 Task: Add a condition where "Channel Is Messaging" in recently solved tickets.
Action: Mouse moved to (146, 194)
Screenshot: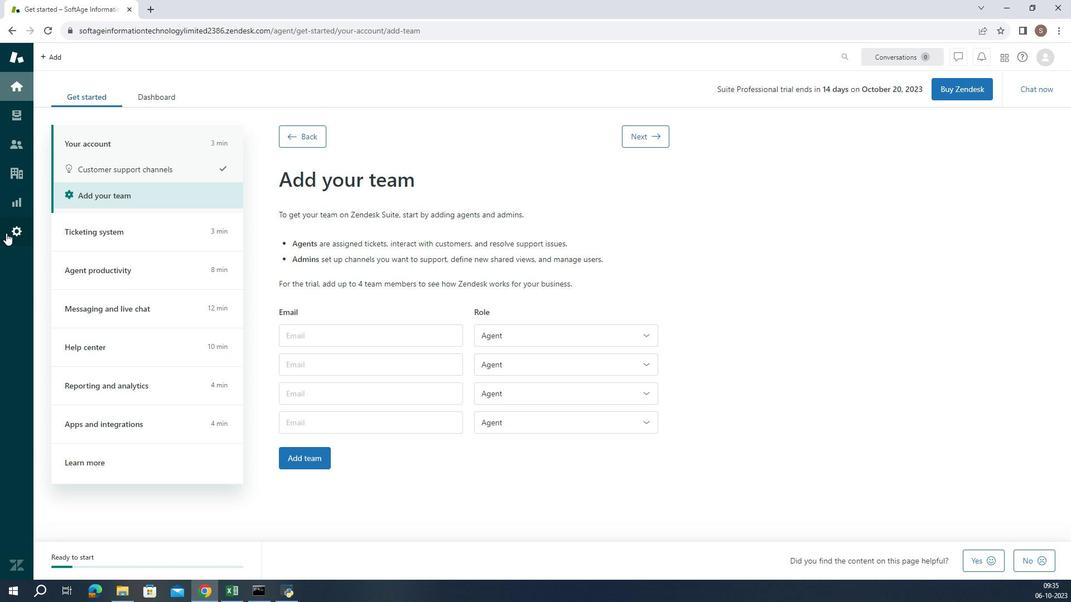 
Action: Mouse pressed left at (146, 194)
Screenshot: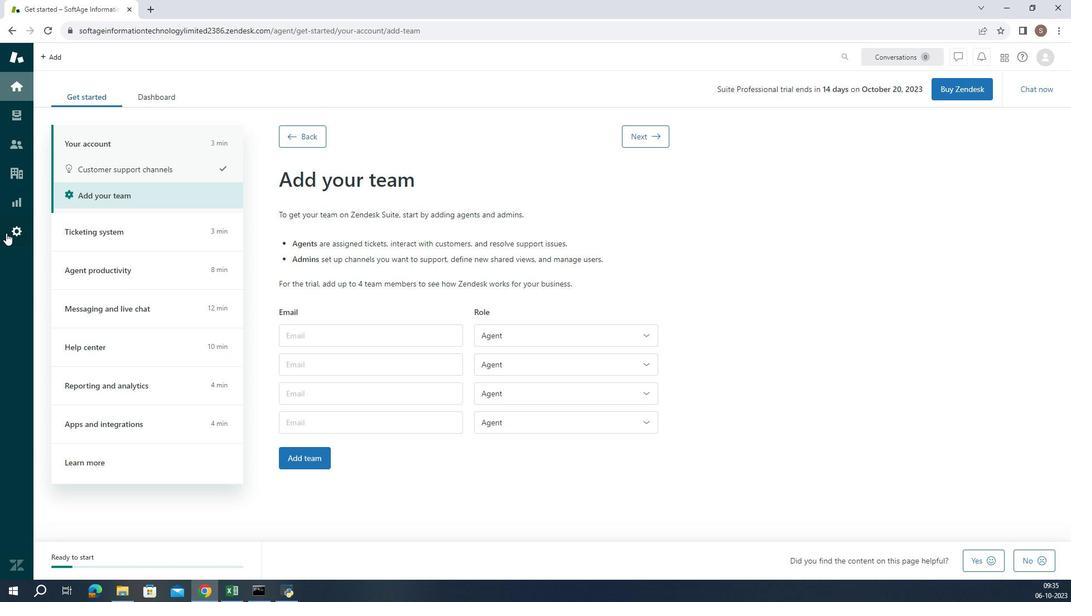 
Action: Mouse moved to (385, 508)
Screenshot: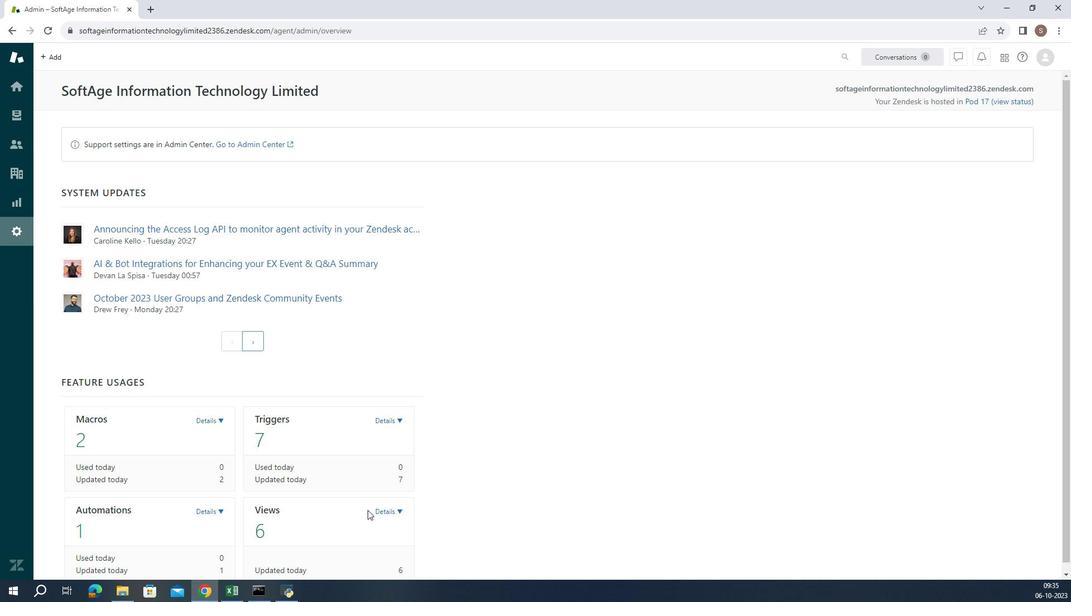 
Action: Mouse pressed left at (385, 508)
Screenshot: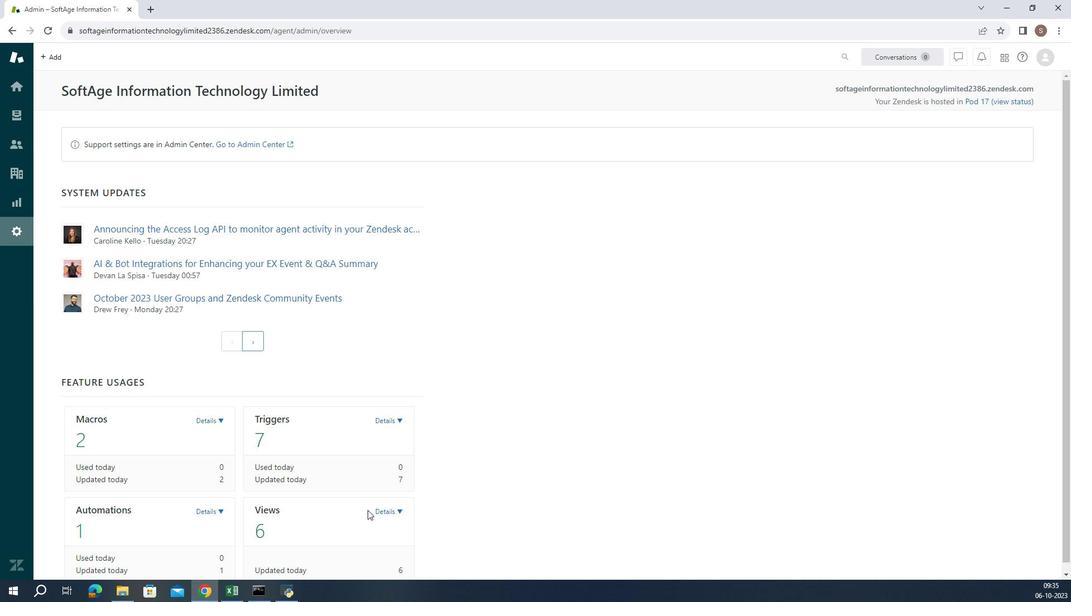 
Action: Mouse moved to (392, 512)
Screenshot: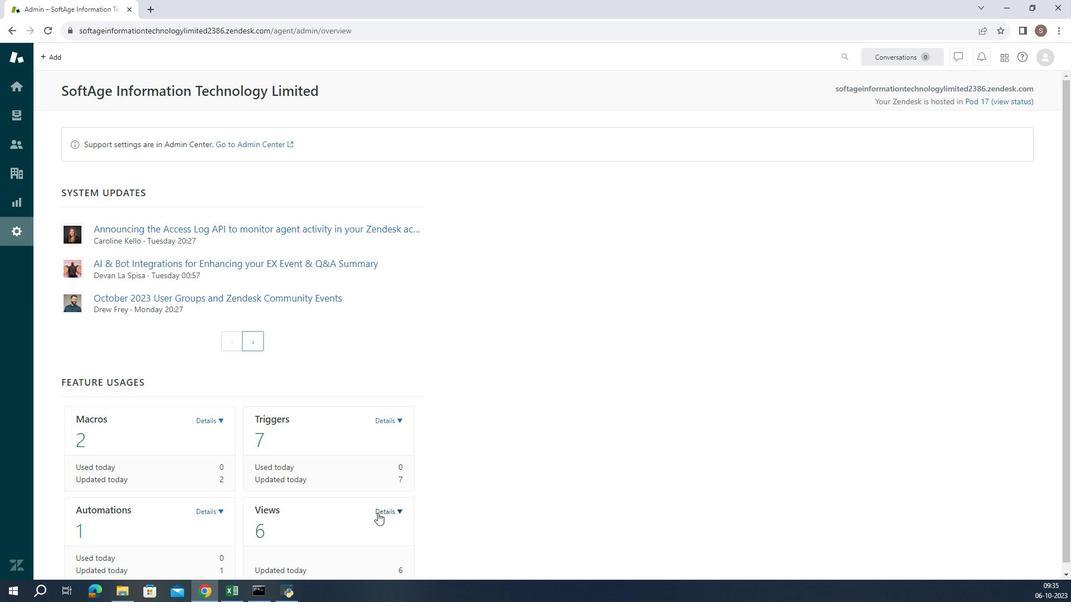 
Action: Mouse pressed left at (392, 512)
Screenshot: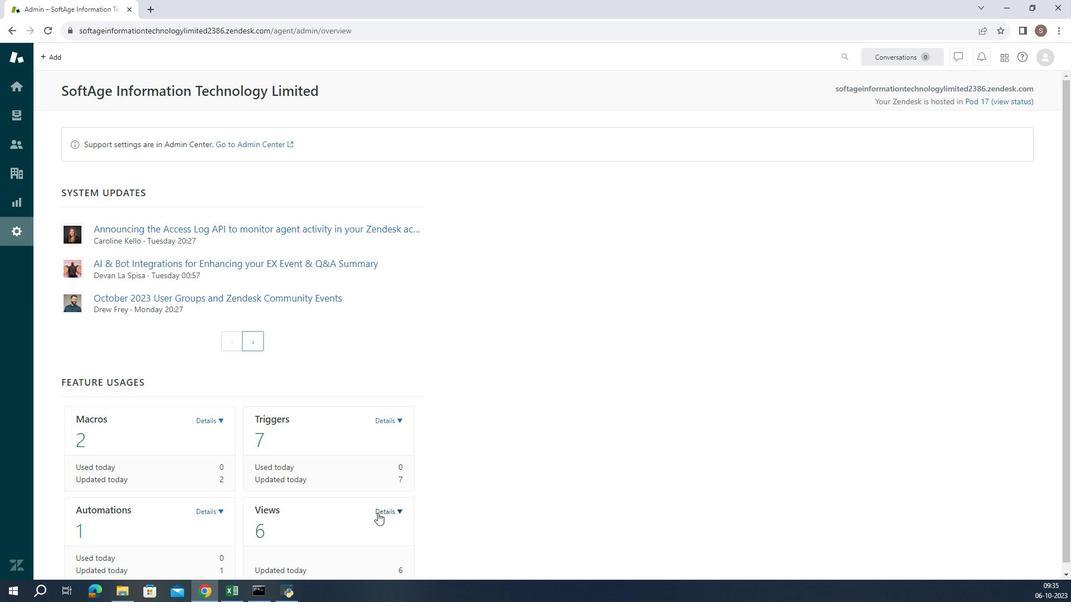 
Action: Mouse scrolled (392, 511) with delta (0, 0)
Screenshot: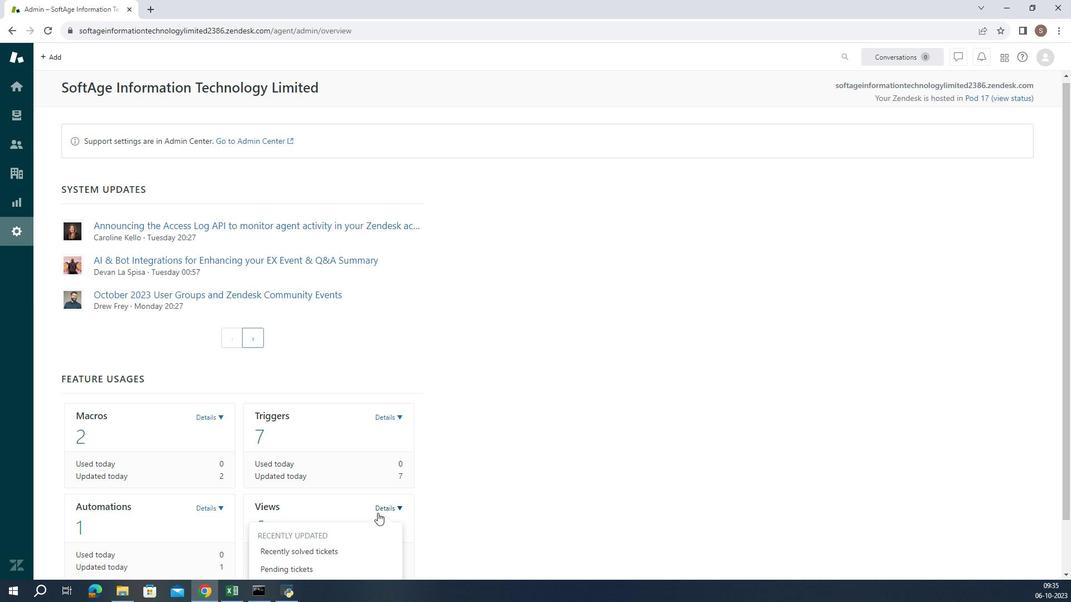 
Action: Mouse scrolled (392, 511) with delta (0, 0)
Screenshot: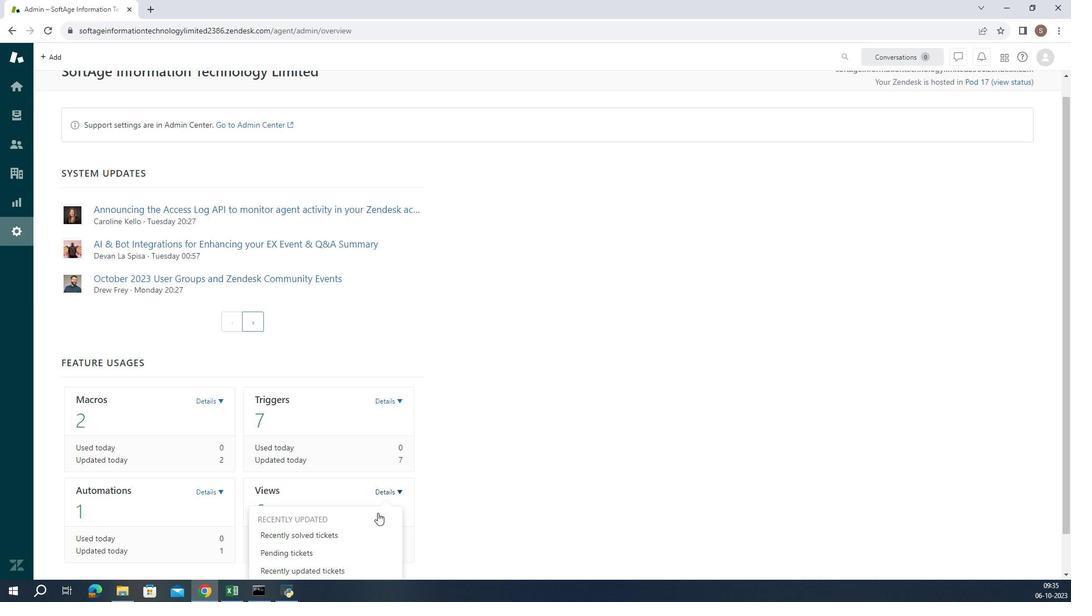 
Action: Mouse moved to (389, 491)
Screenshot: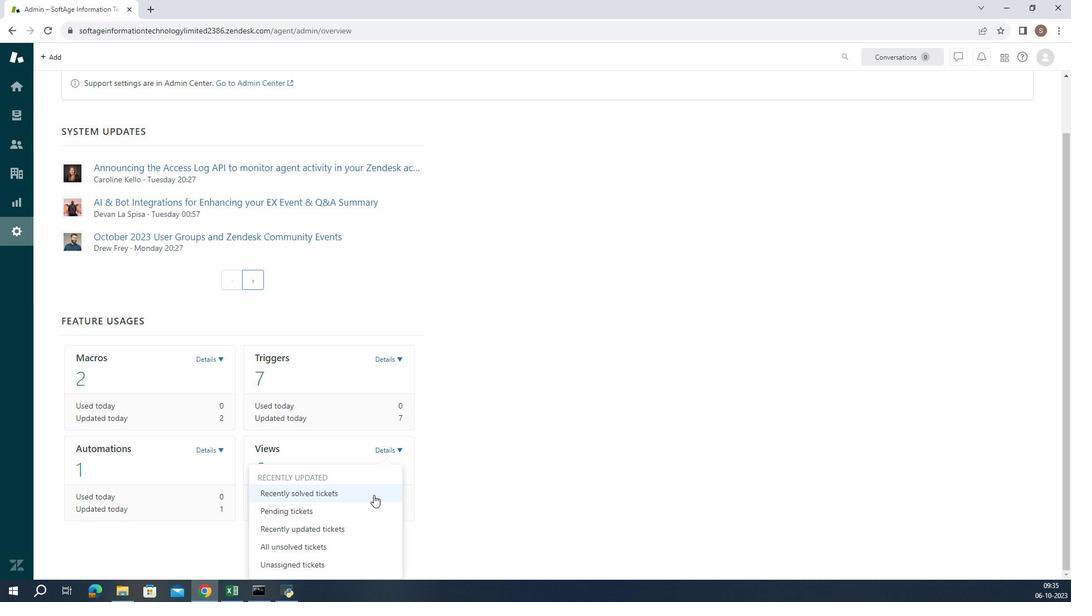 
Action: Mouse pressed left at (389, 491)
Screenshot: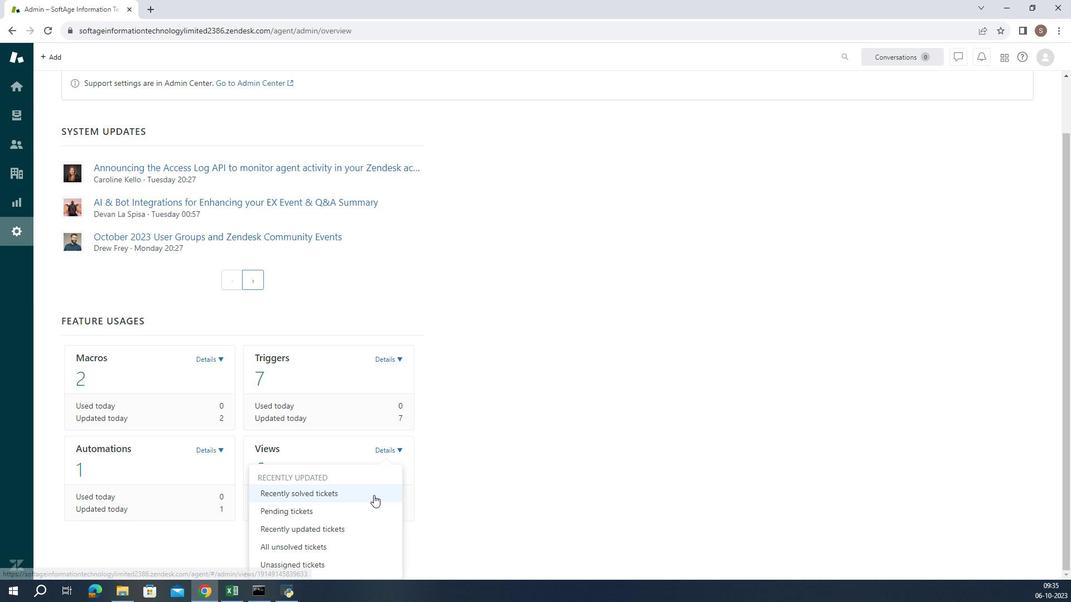 
Action: Mouse moved to (261, 349)
Screenshot: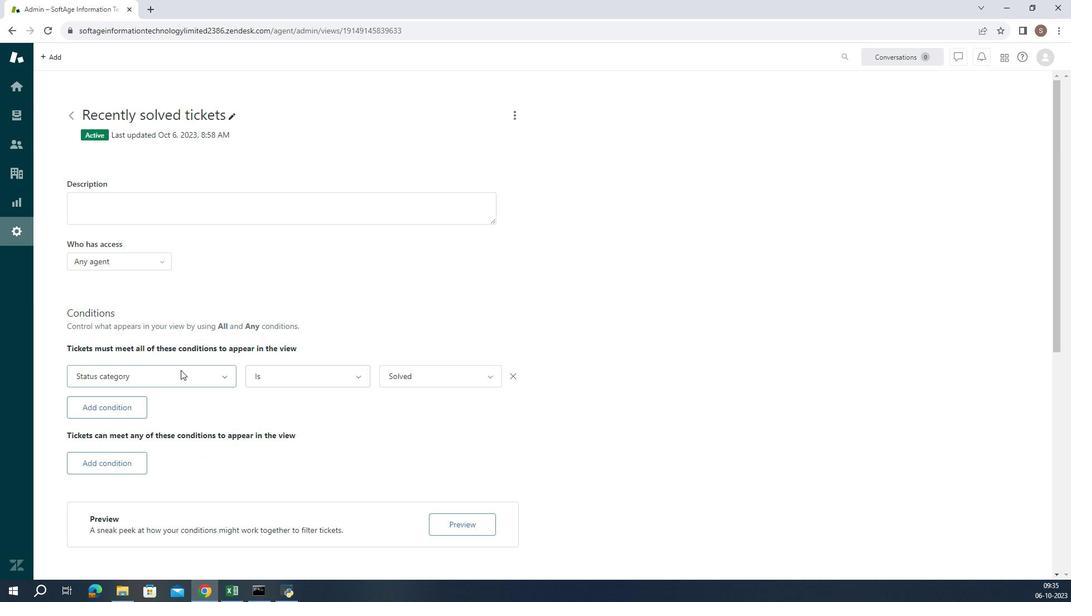 
Action: Mouse pressed left at (261, 349)
Screenshot: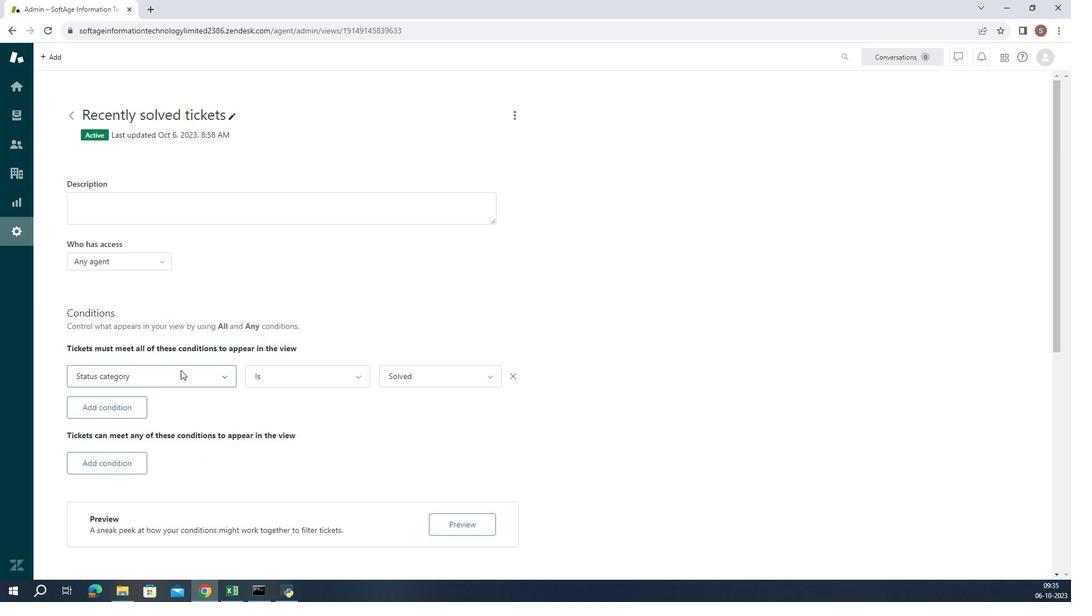
Action: Mouse moved to (253, 248)
Screenshot: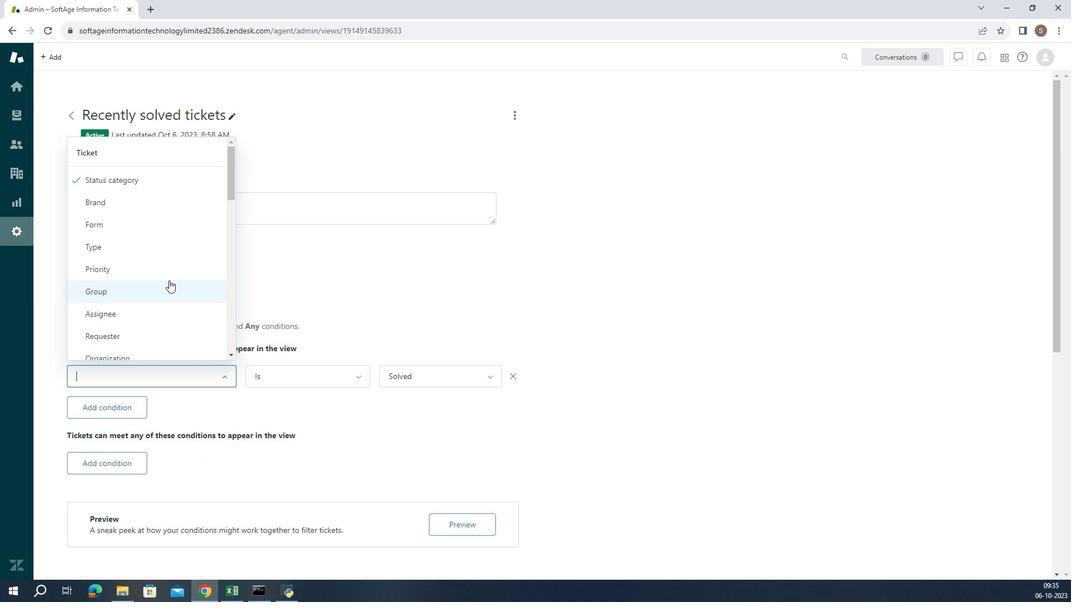 
Action: Mouse scrolled (253, 247) with delta (0, 0)
Screenshot: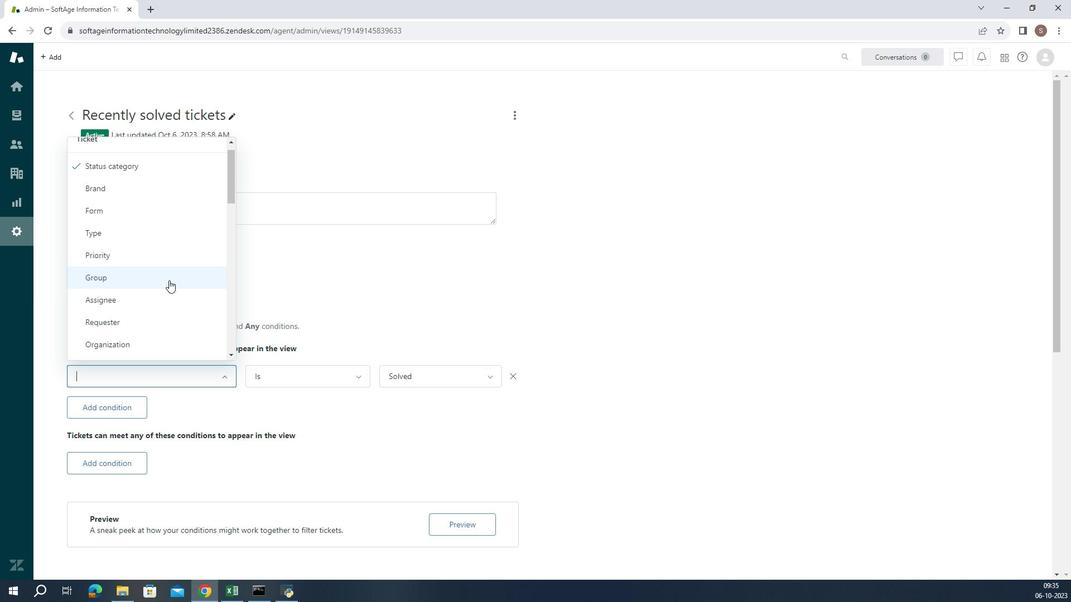 
Action: Mouse scrolled (253, 247) with delta (0, 0)
Screenshot: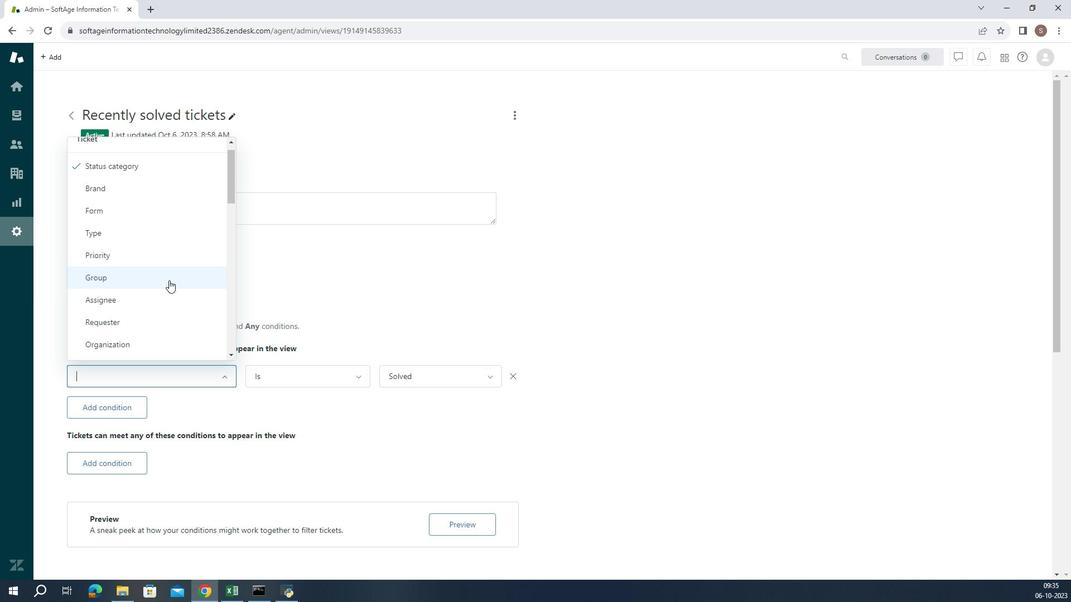 
Action: Mouse scrolled (253, 247) with delta (0, 0)
Screenshot: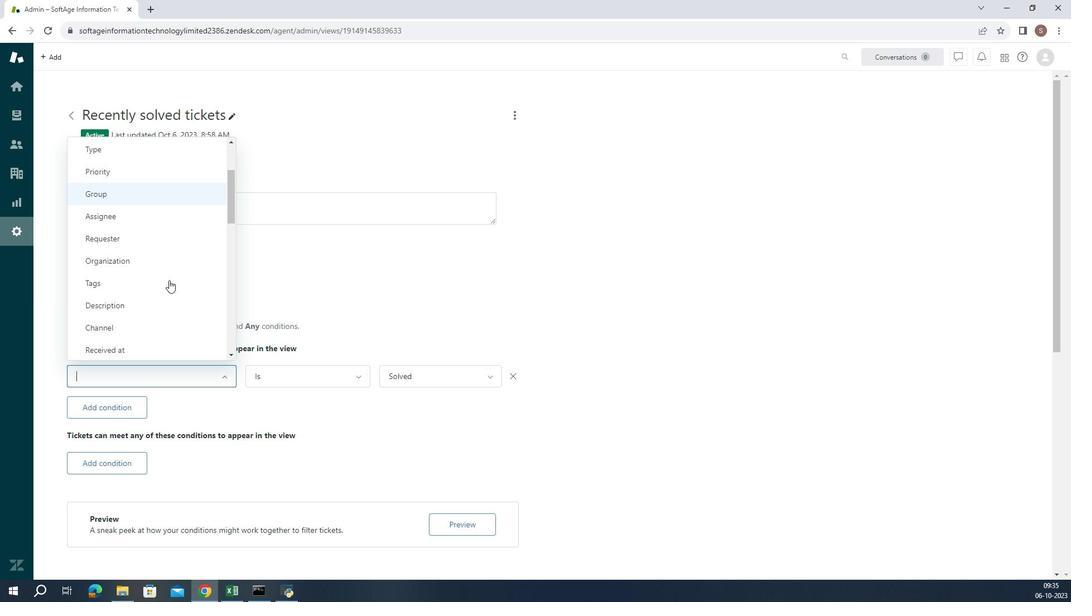 
Action: Mouse moved to (252, 228)
Screenshot: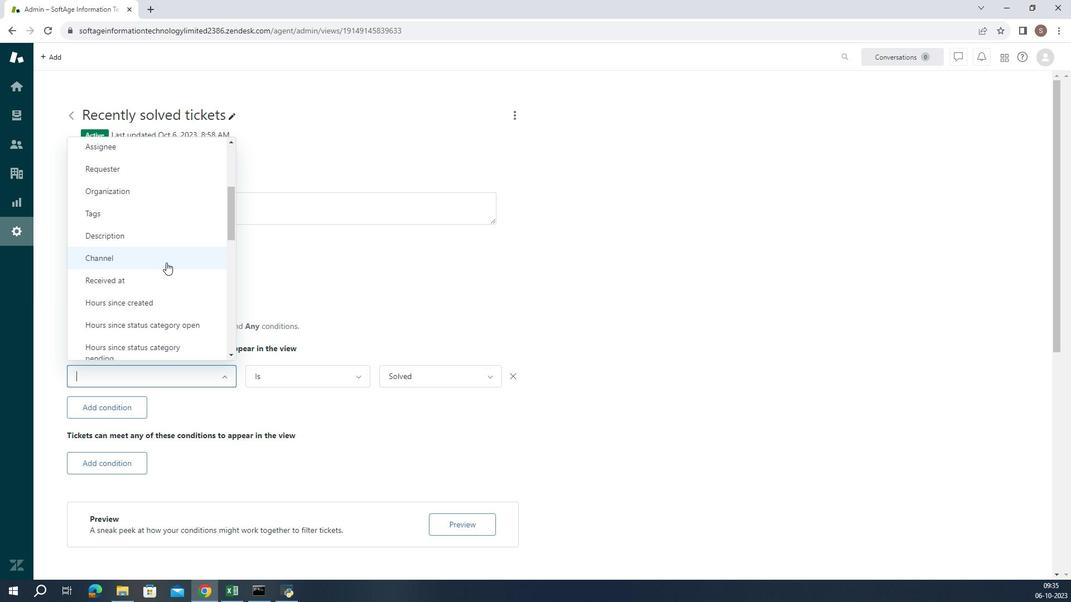 
Action: Mouse pressed left at (252, 228)
Screenshot: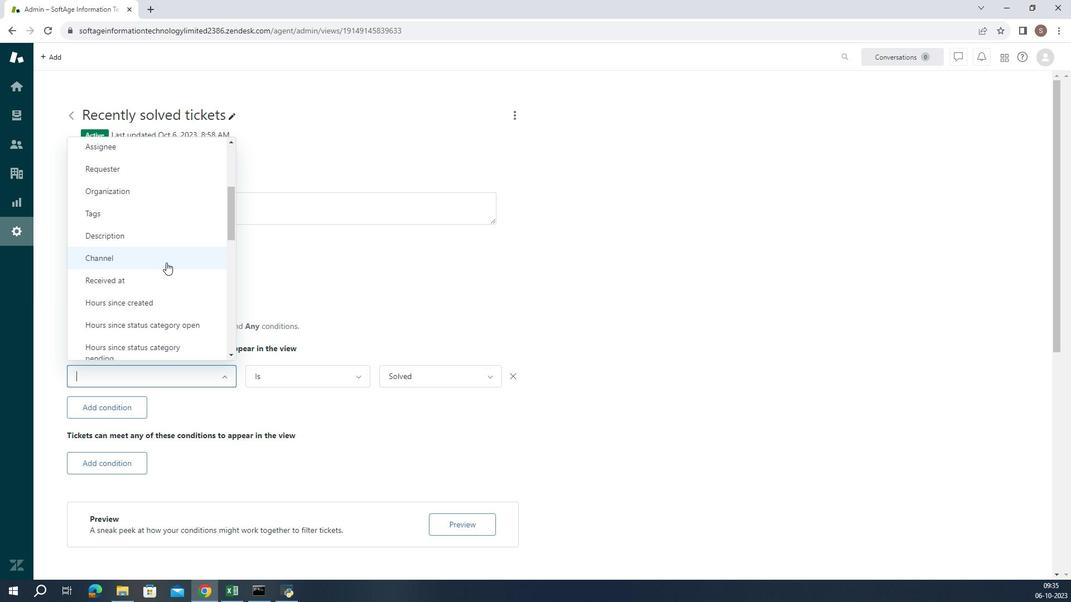 
Action: Mouse moved to (337, 351)
Screenshot: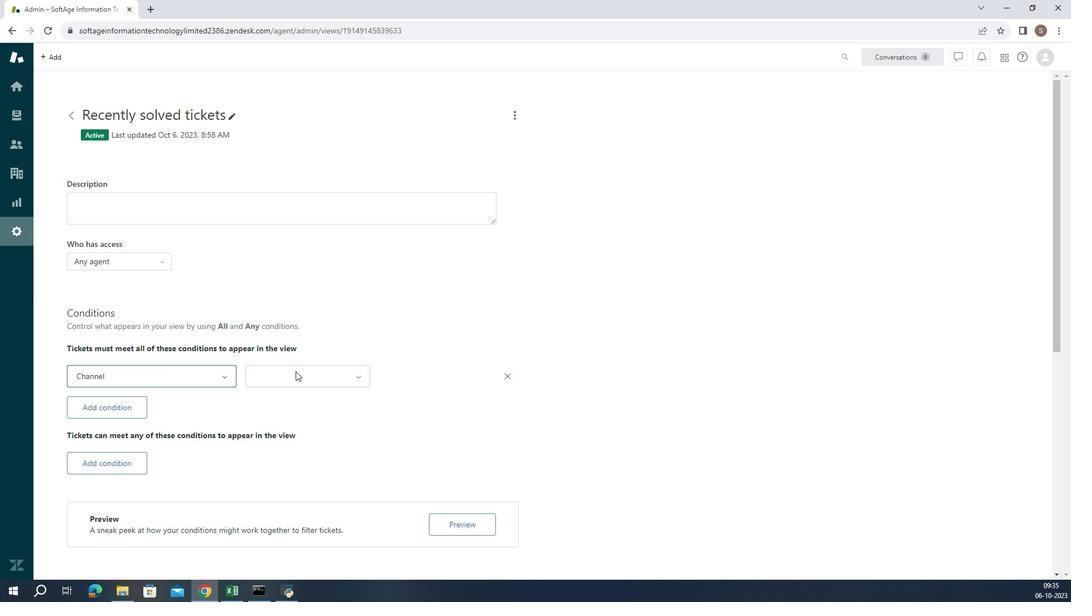 
Action: Mouse pressed left at (337, 351)
Screenshot: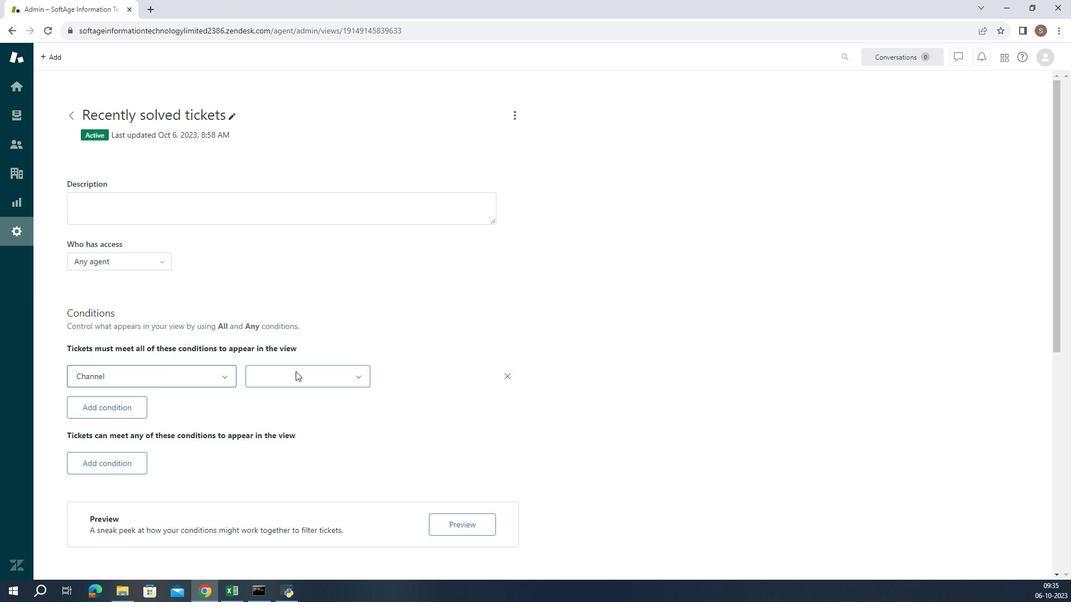 
Action: Mouse moved to (338, 395)
Screenshot: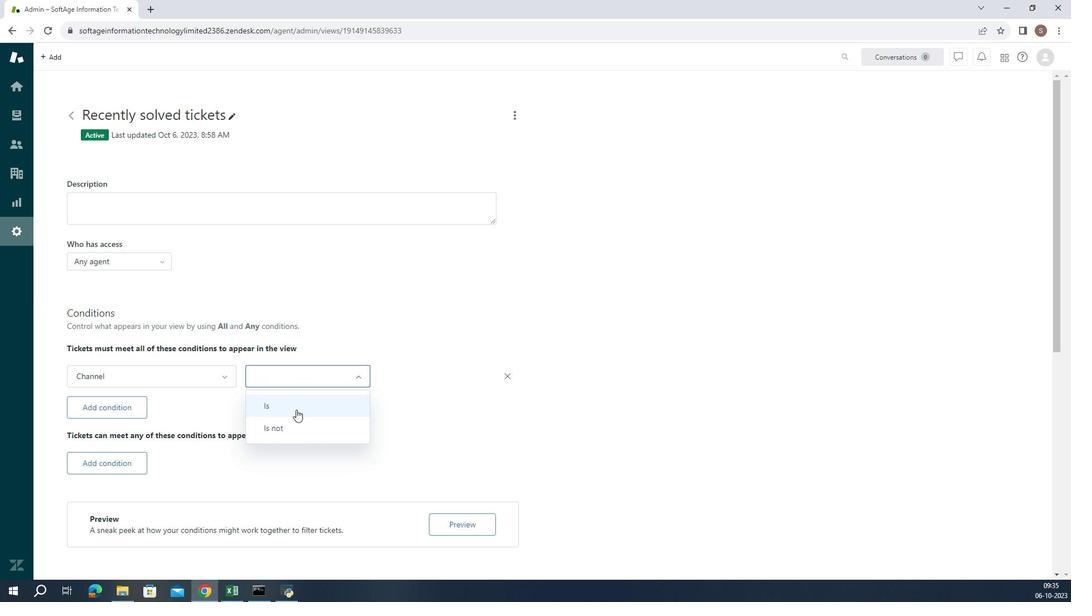 
Action: Mouse pressed left at (338, 395)
Screenshot: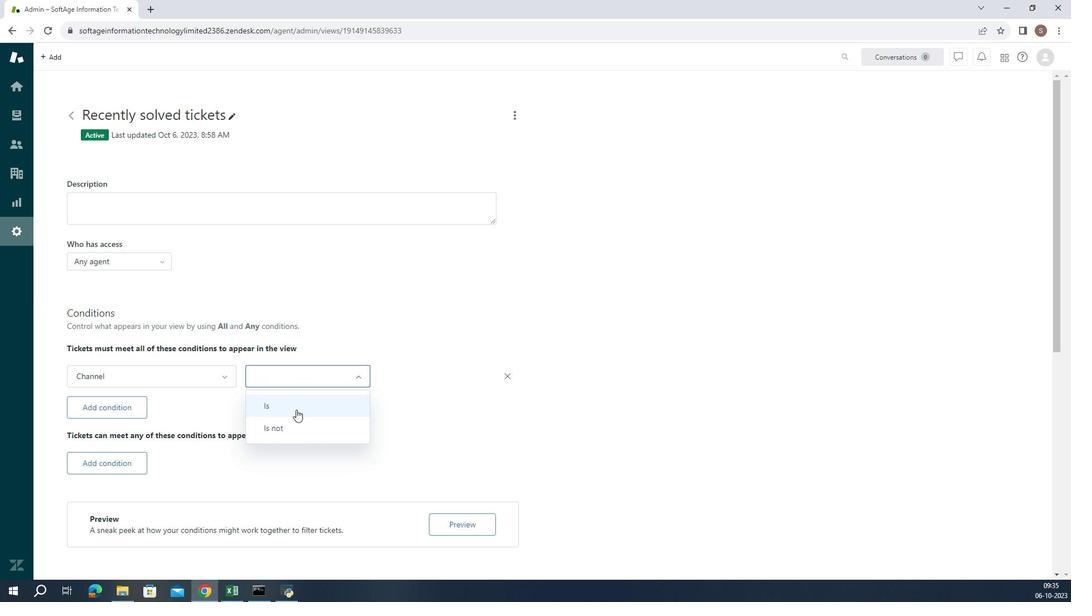 
Action: Mouse moved to (415, 359)
Screenshot: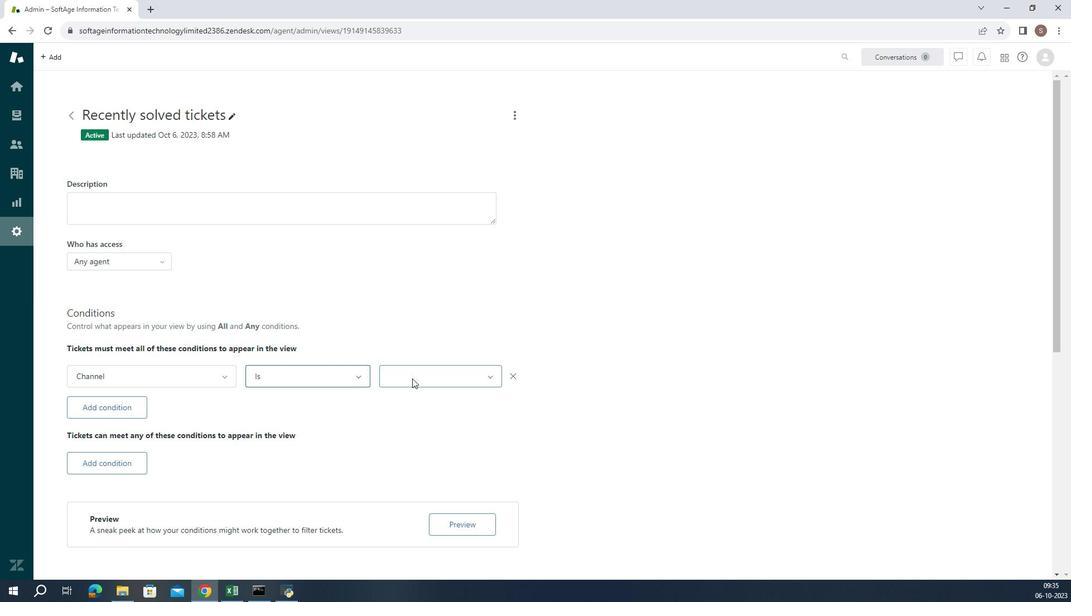 
Action: Mouse pressed left at (415, 359)
Screenshot: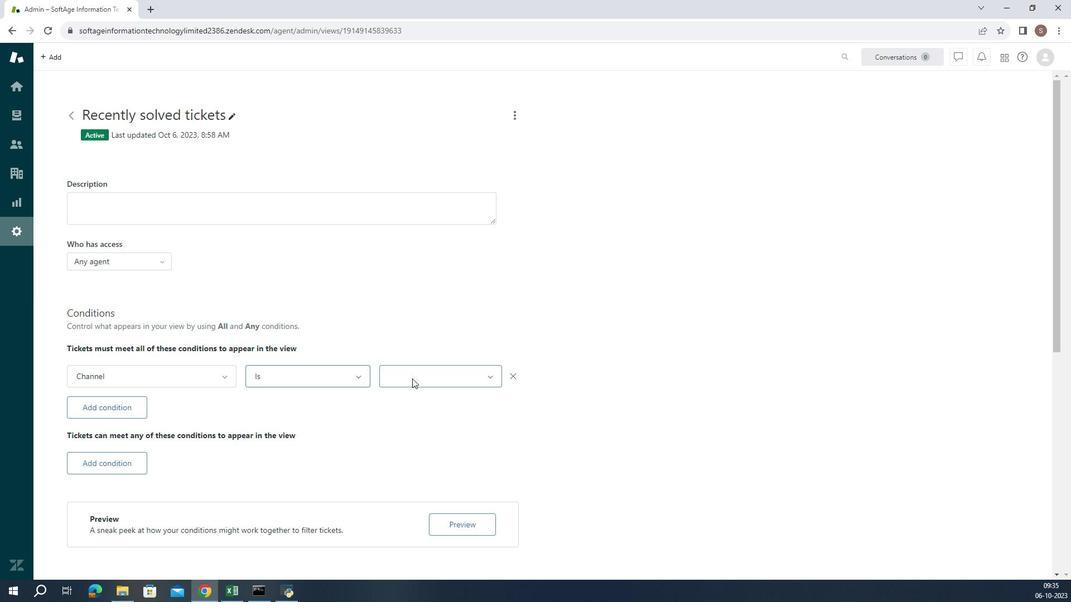 
Action: Mouse moved to (426, 247)
Screenshot: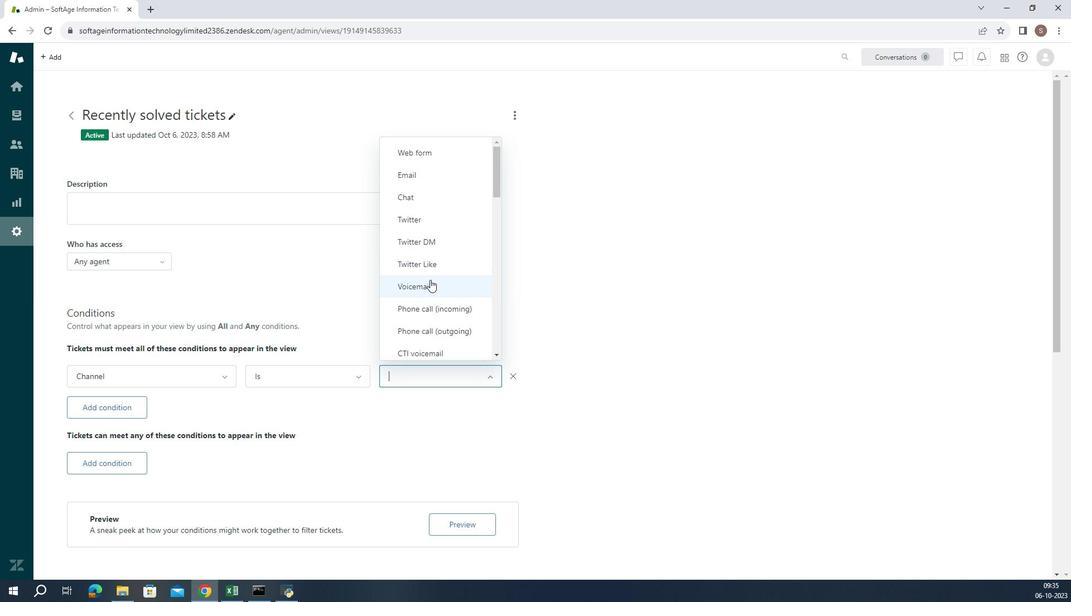 
Action: Mouse scrolled (426, 247) with delta (0, 0)
Screenshot: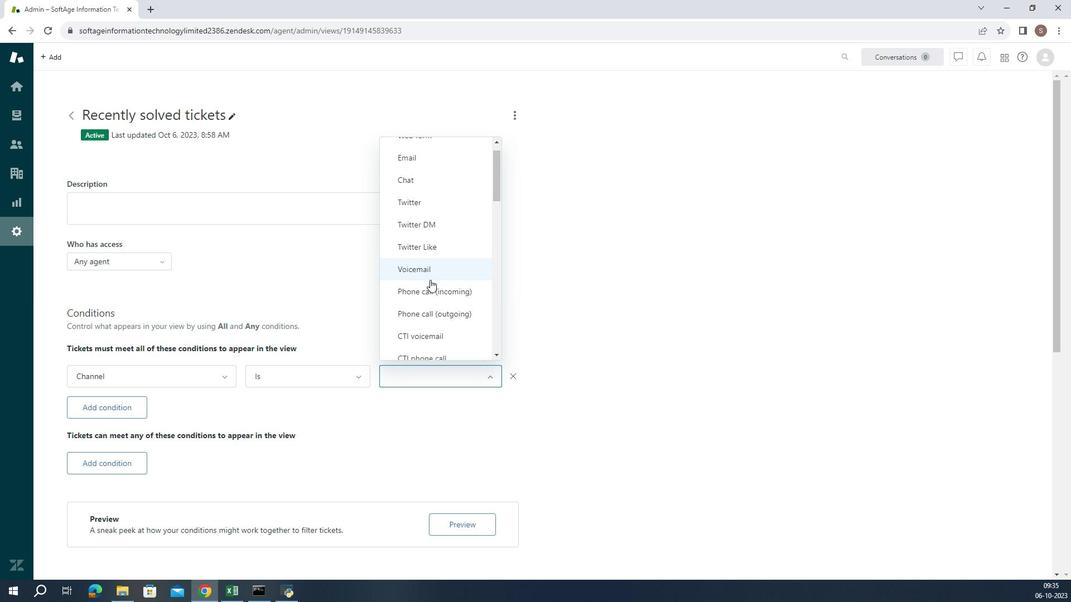 
Action: Mouse scrolled (426, 247) with delta (0, 0)
Screenshot: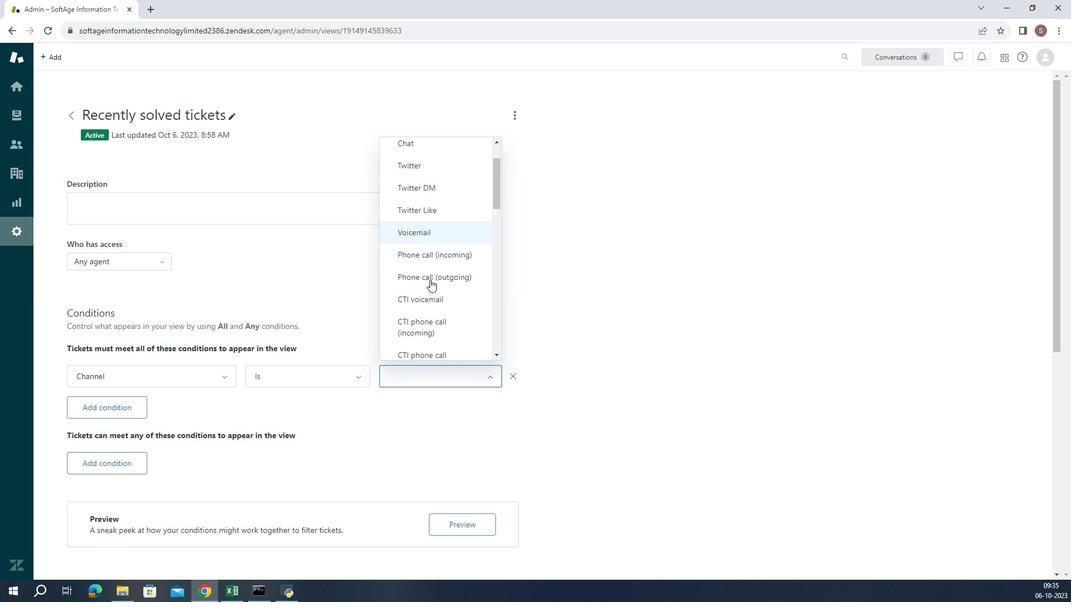 
Action: Mouse scrolled (426, 247) with delta (0, 0)
Screenshot: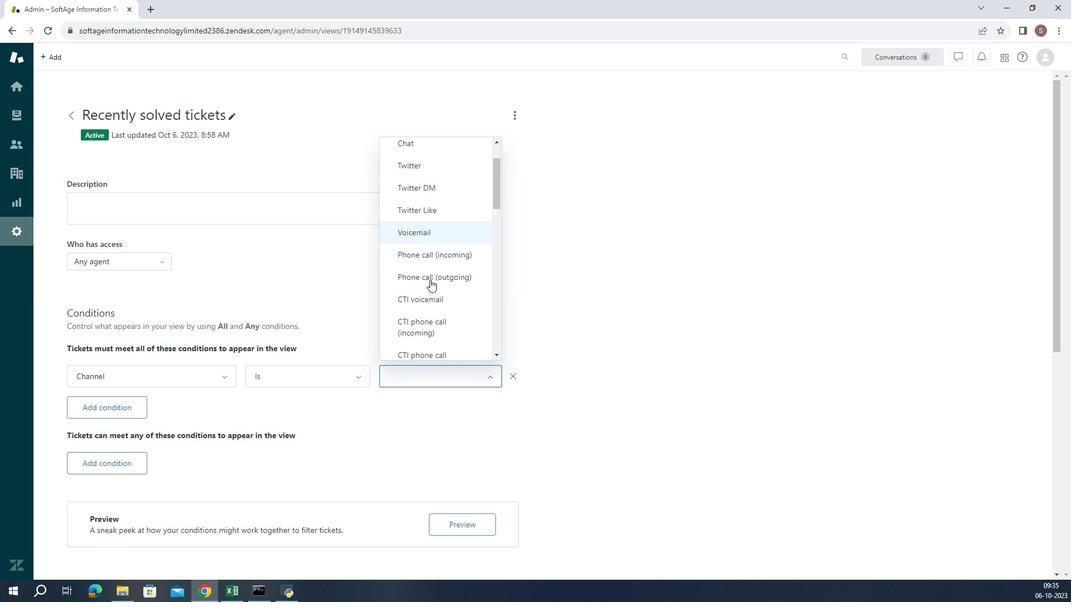 
Action: Mouse scrolled (426, 247) with delta (0, 0)
Screenshot: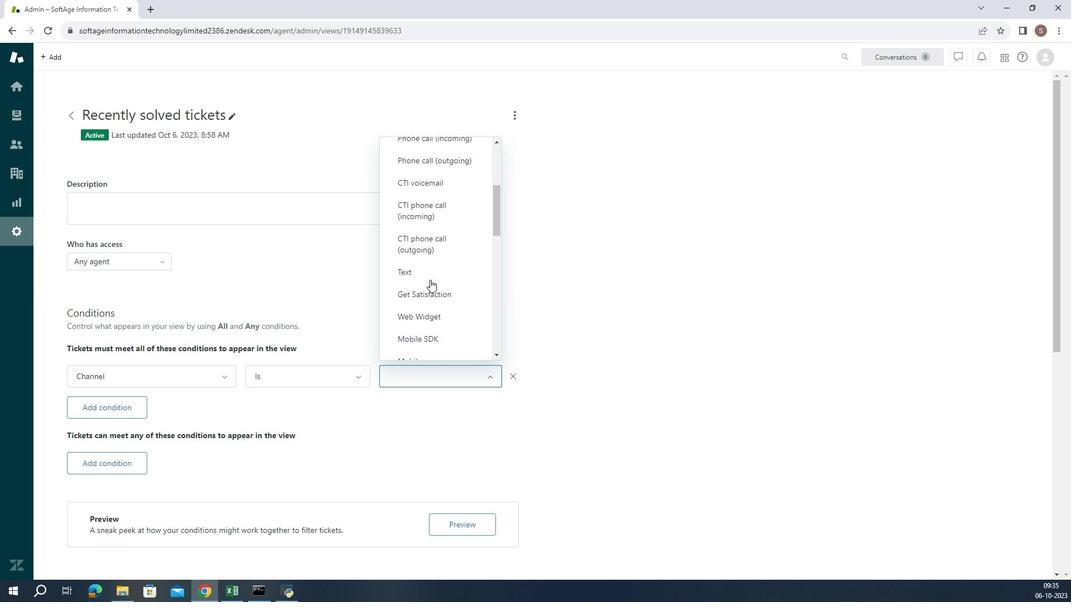 
Action: Mouse scrolled (426, 247) with delta (0, 0)
Screenshot: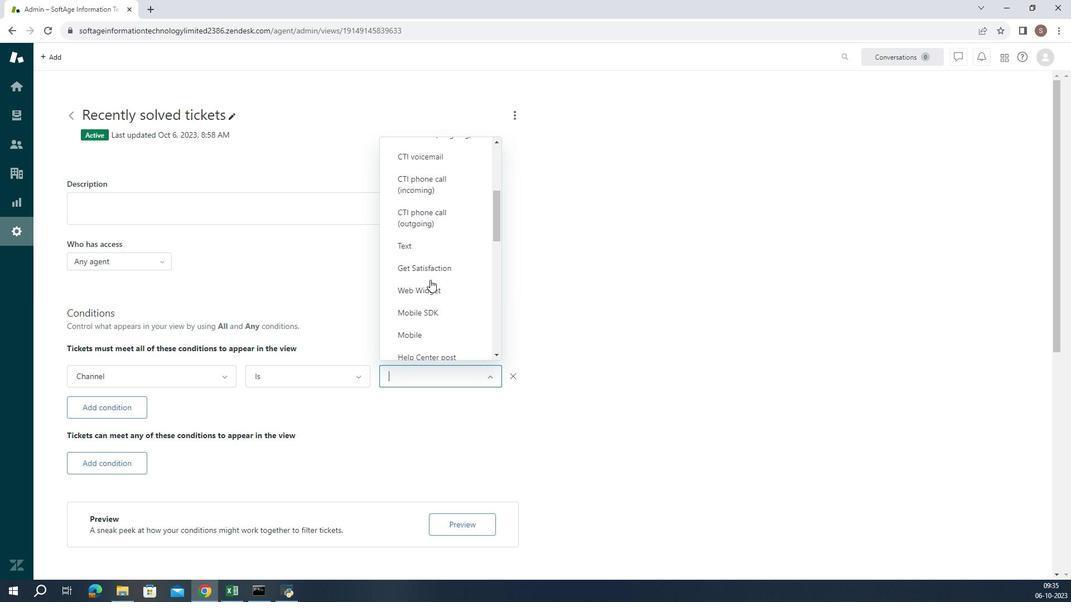 
Action: Mouse scrolled (426, 247) with delta (0, 0)
Screenshot: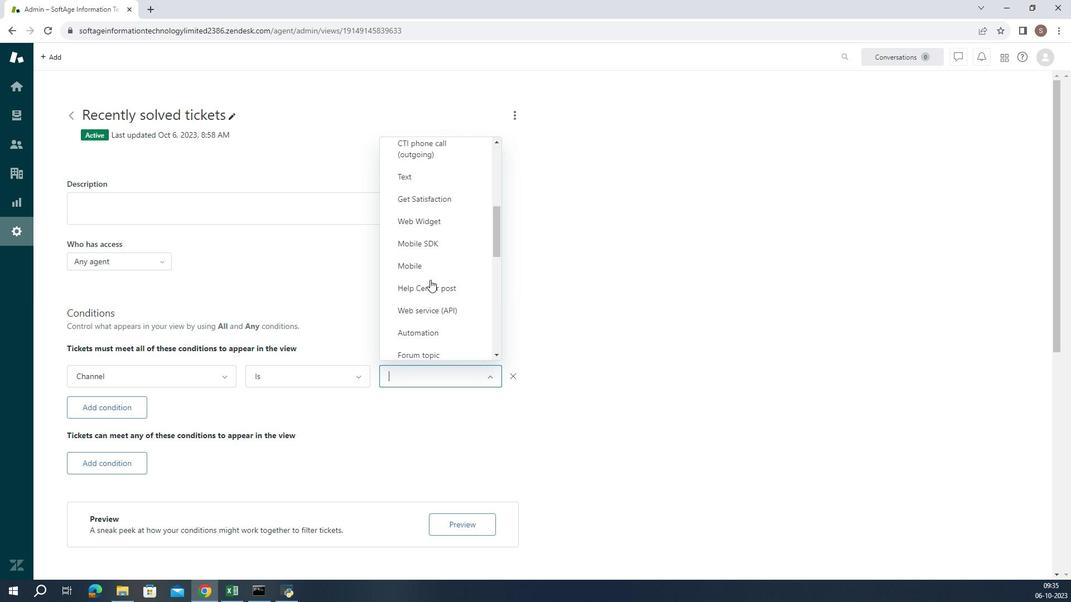 
Action: Mouse scrolled (426, 247) with delta (0, 0)
Screenshot: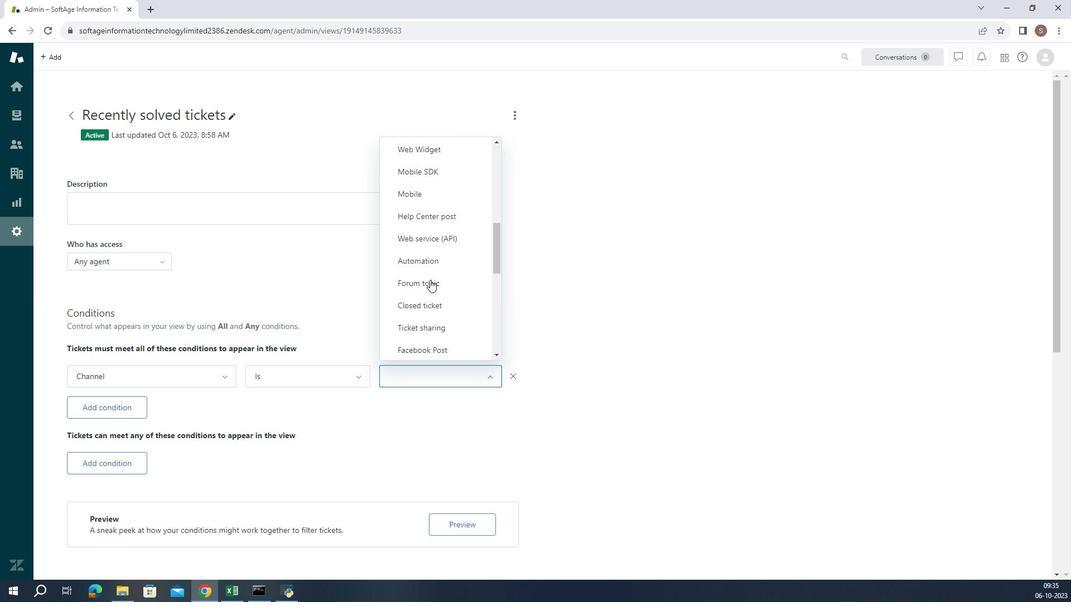 
Action: Mouse scrolled (426, 247) with delta (0, 0)
Screenshot: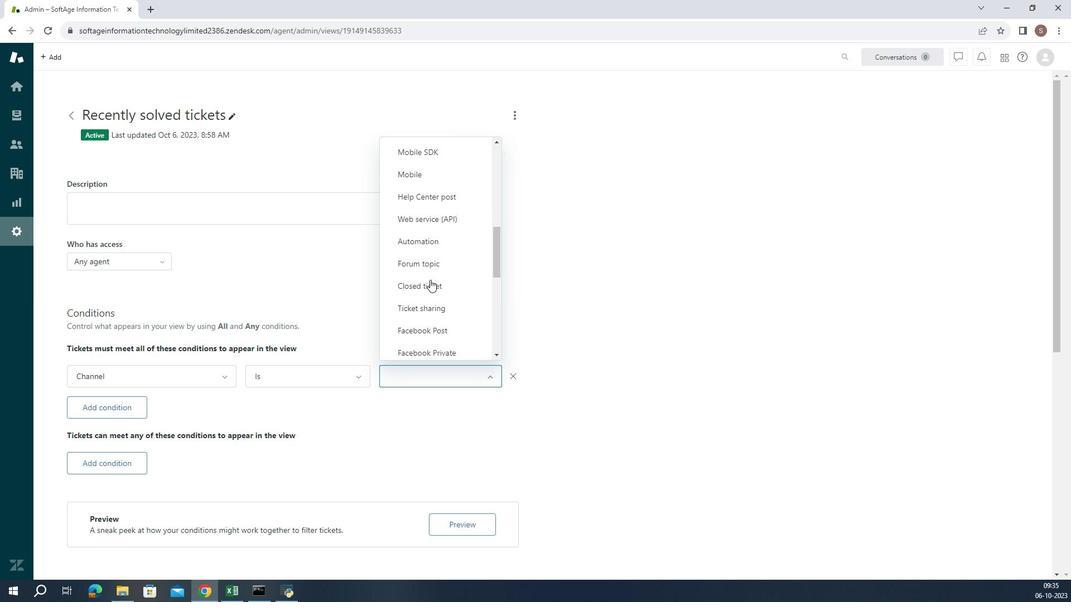
Action: Mouse scrolled (426, 247) with delta (0, 0)
Screenshot: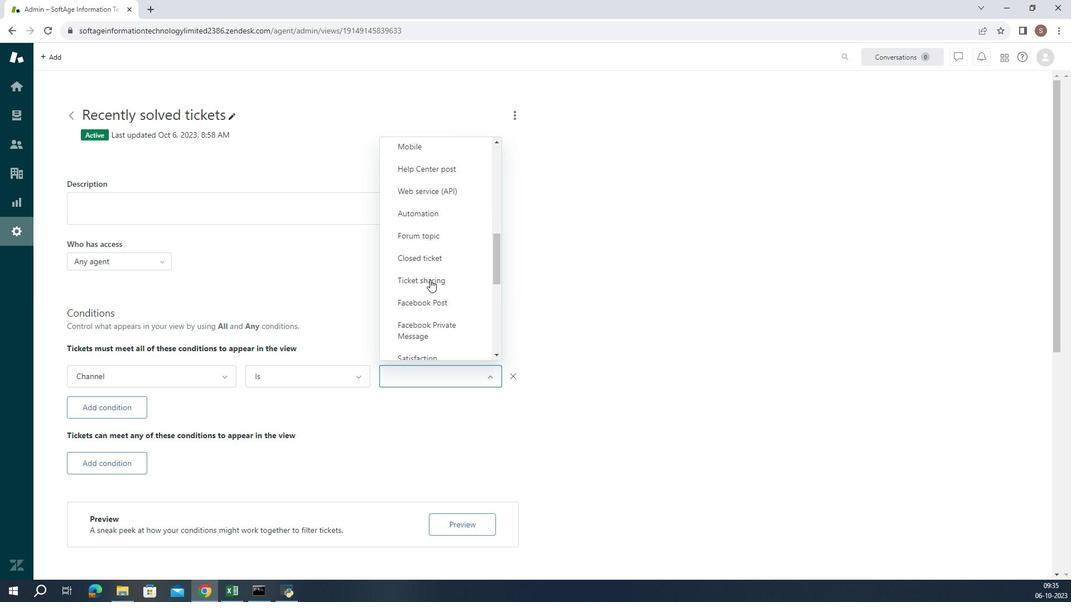 
Action: Mouse scrolled (426, 247) with delta (0, 0)
Screenshot: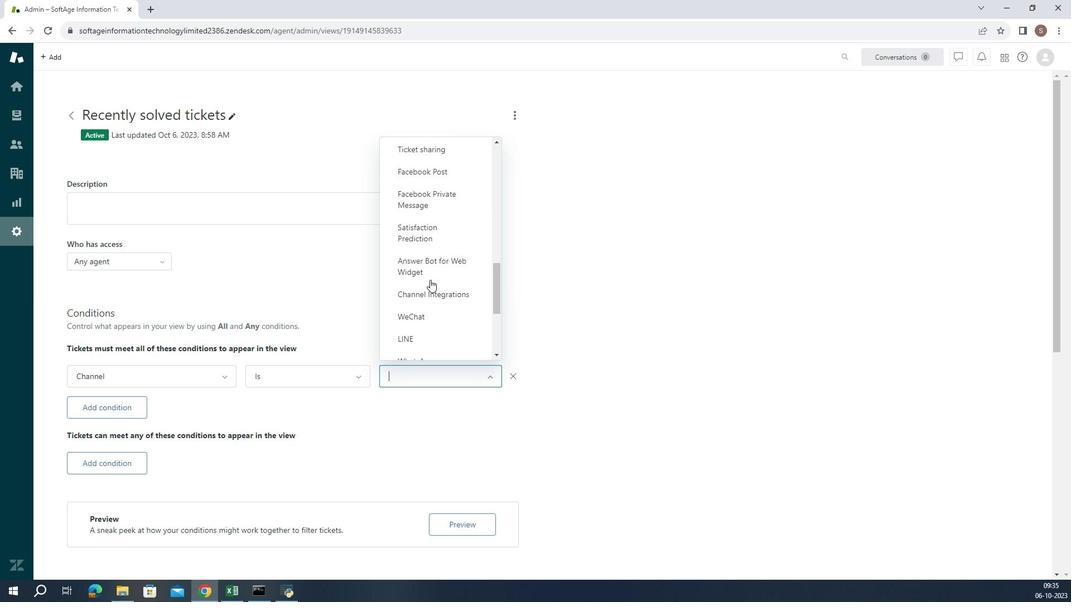 
Action: Mouse scrolled (426, 247) with delta (0, 0)
Screenshot: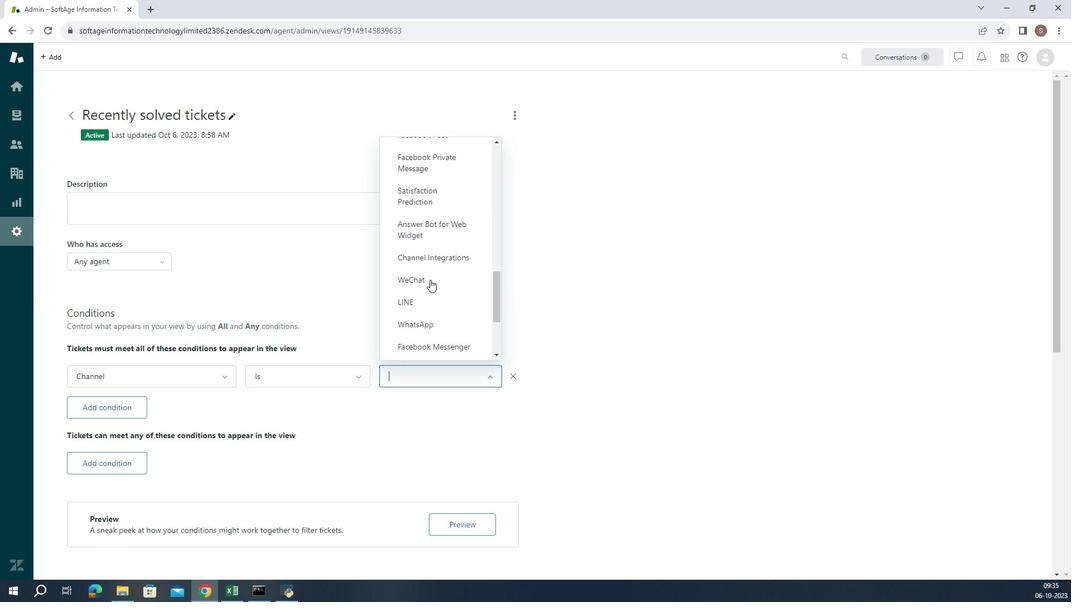 
Action: Mouse moved to (422, 201)
Screenshot: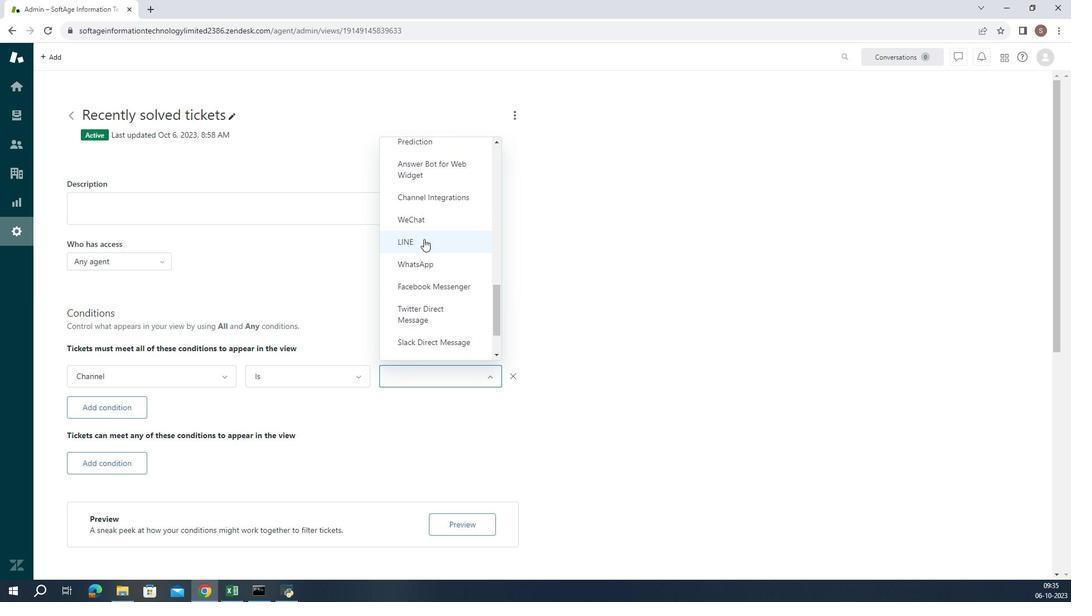 
Action: Mouse scrolled (422, 201) with delta (0, 0)
Screenshot: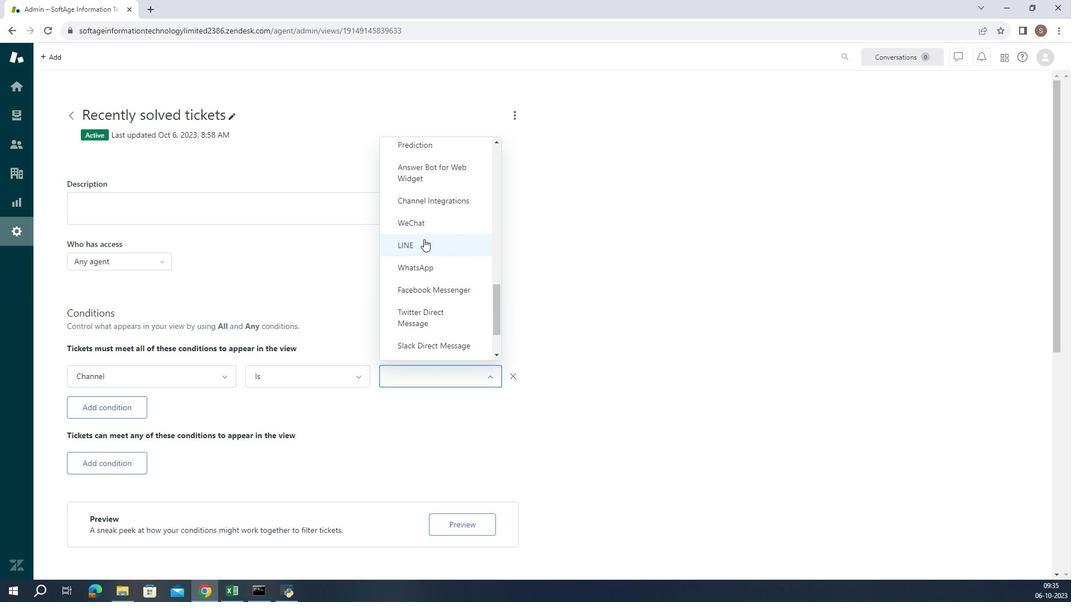 
Action: Mouse moved to (421, 228)
Screenshot: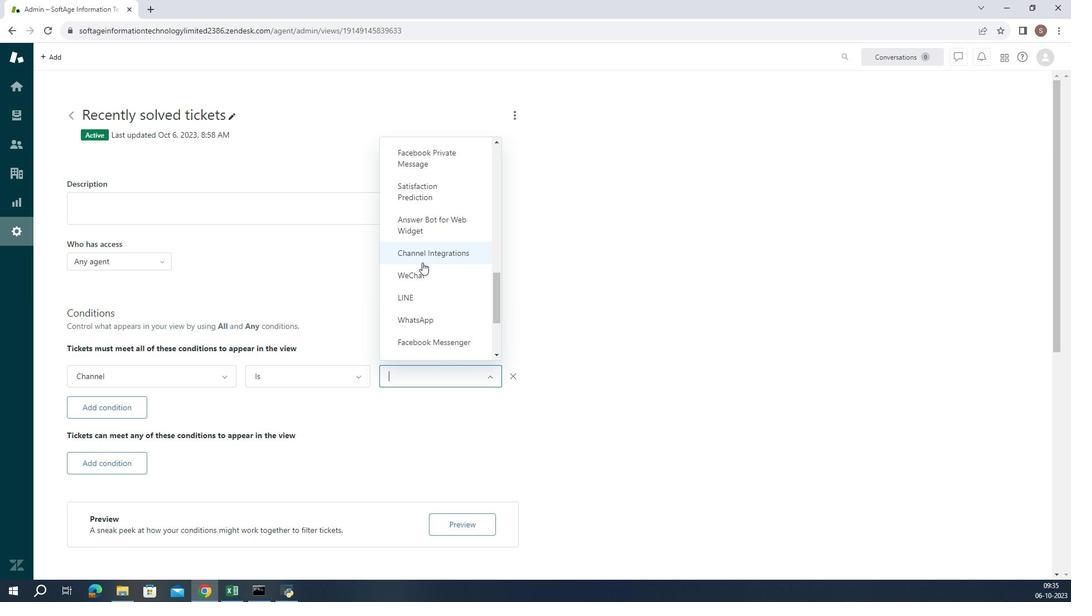 
Action: Mouse scrolled (421, 227) with delta (0, 0)
Screenshot: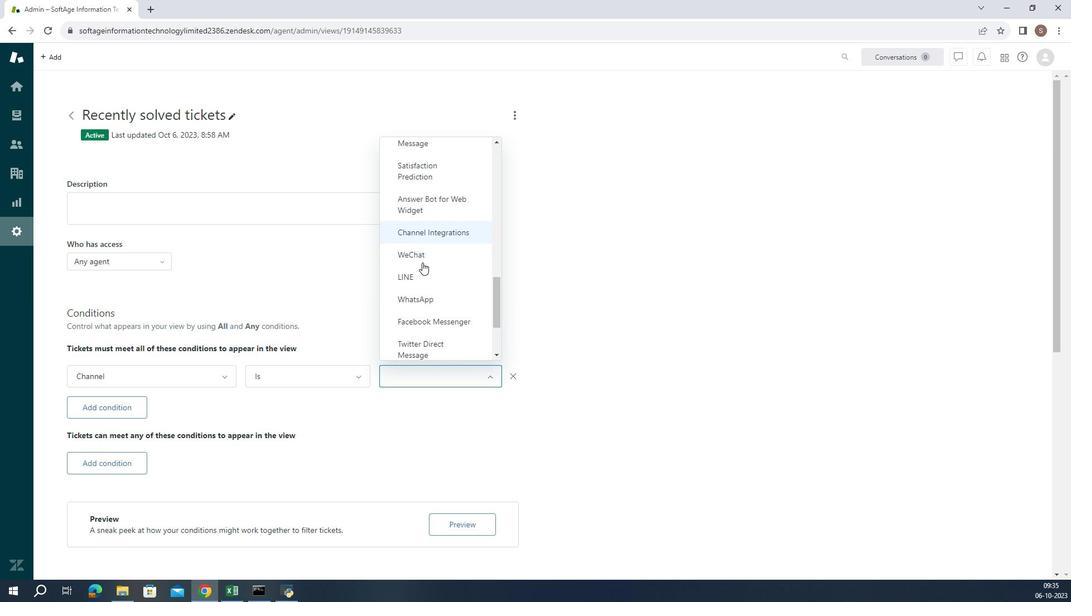 
Action: Mouse scrolled (421, 227) with delta (0, 0)
Screenshot: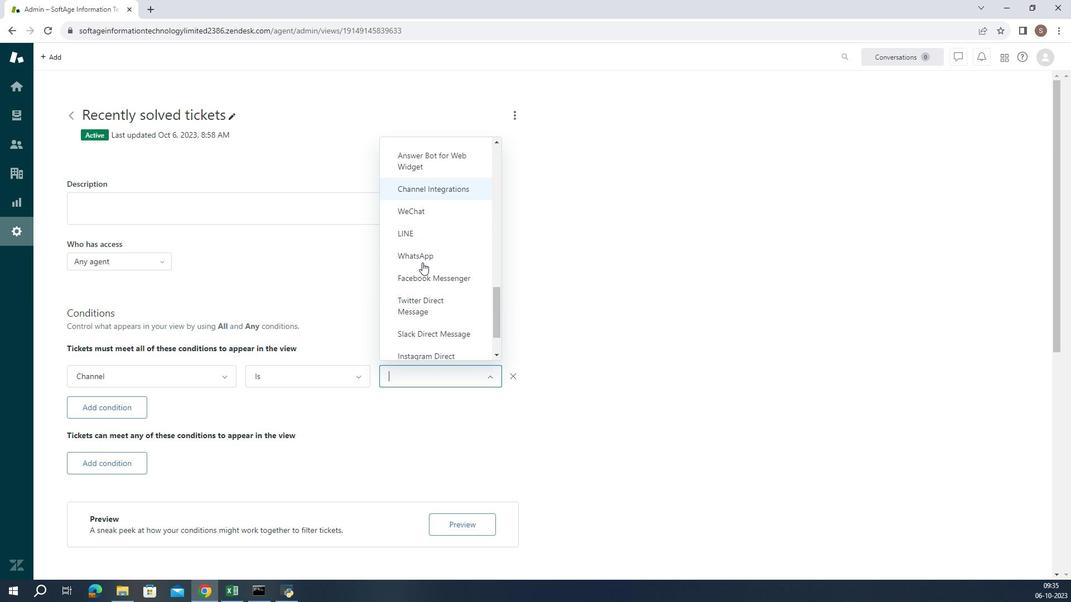
Action: Mouse moved to (423, 295)
Screenshot: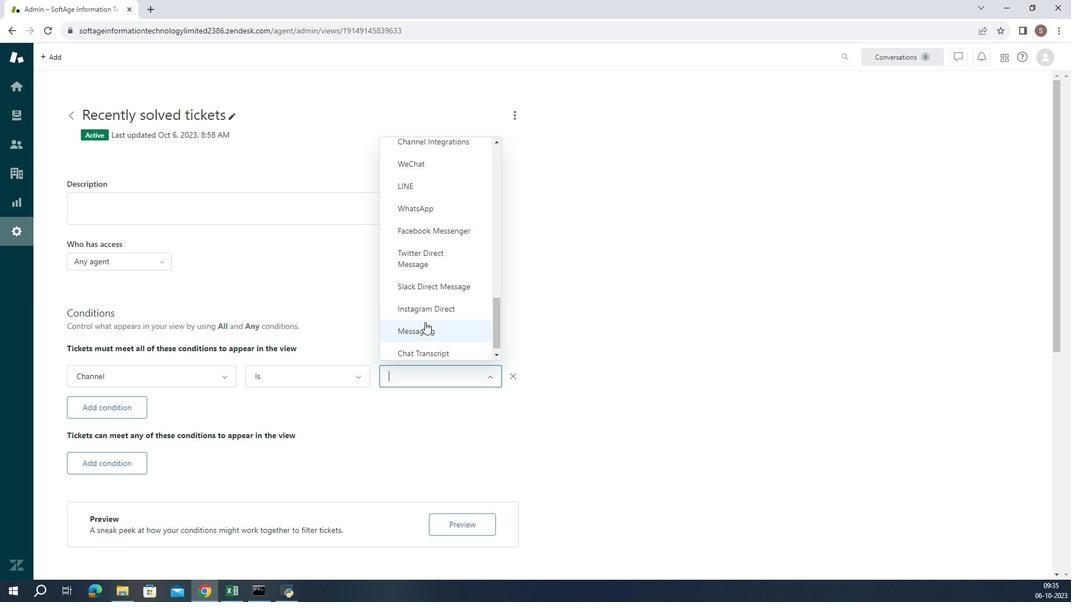 
Action: Mouse pressed left at (423, 295)
Screenshot: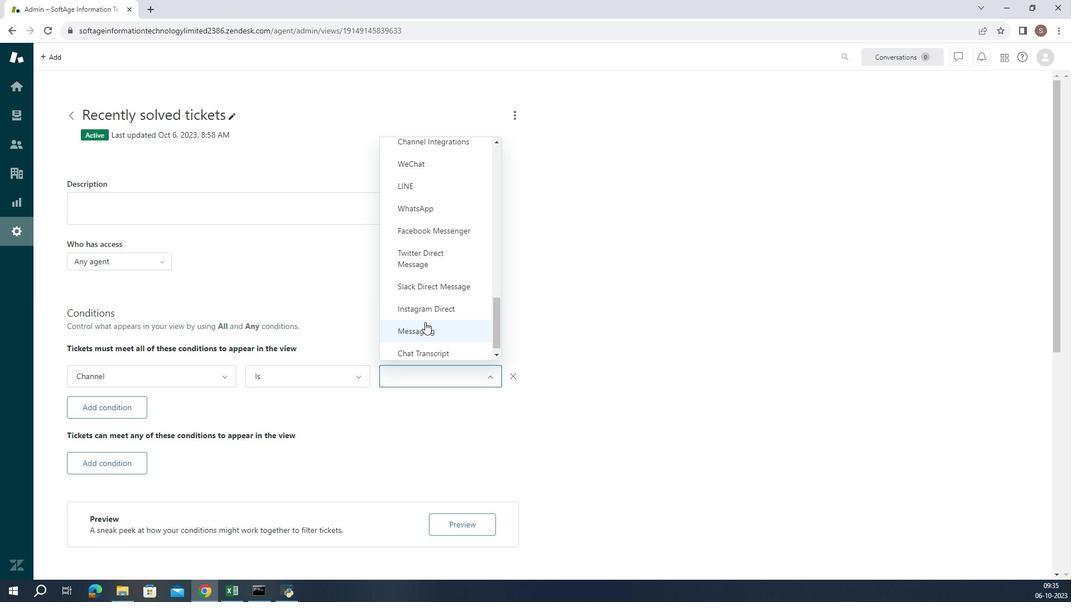 
Action: Mouse moved to (427, 387)
Screenshot: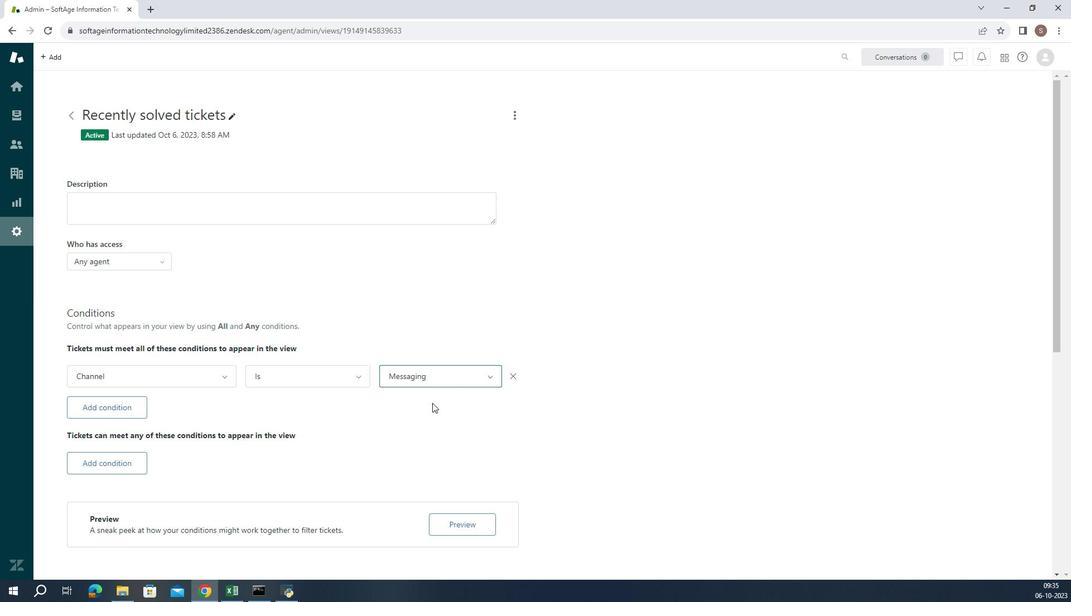 
Action: Mouse pressed left at (427, 387)
Screenshot: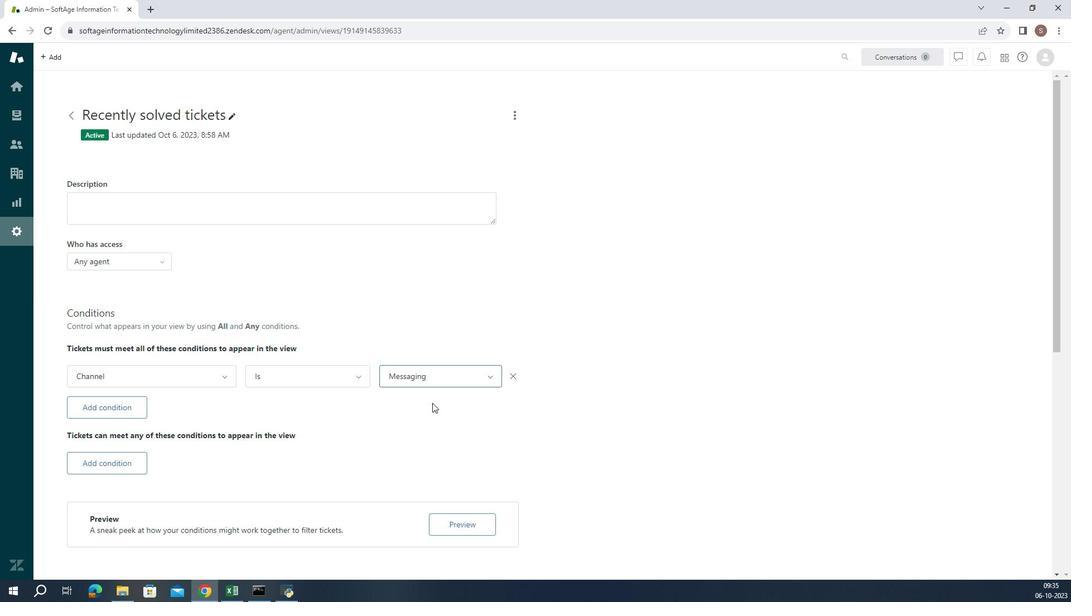 
